 Task: In the  document Serengeti.epubMake this file  'available offline' Check 'Vision History' View the  non- printing characters
Action: Mouse moved to (37, 74)
Screenshot: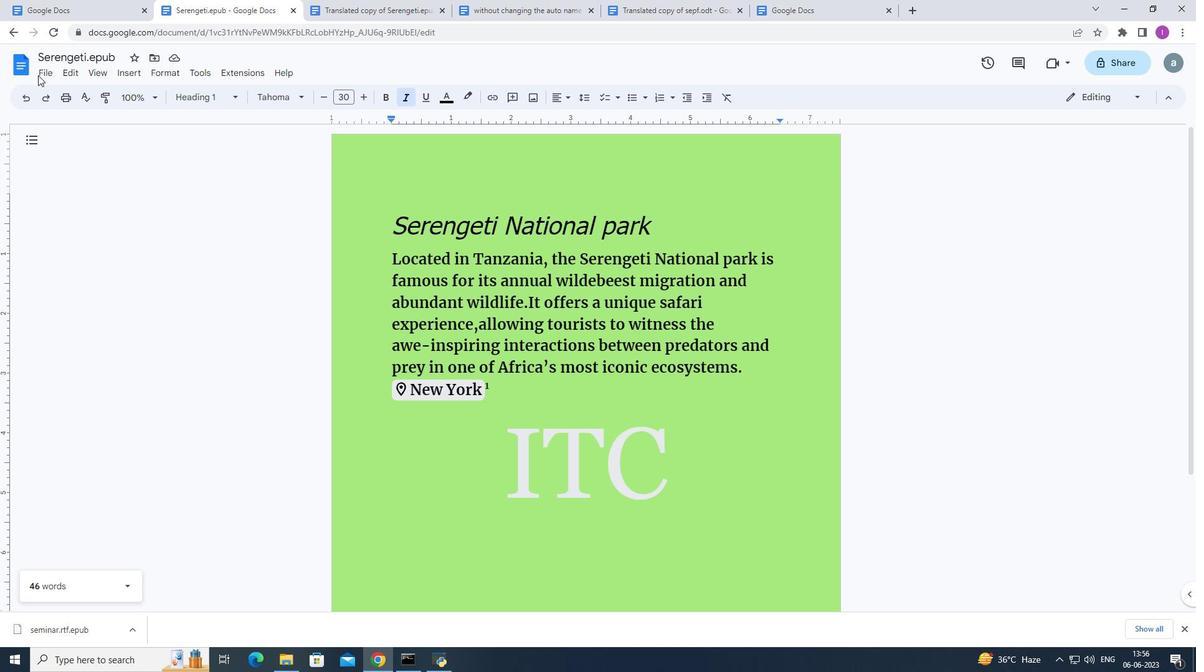 
Action: Mouse pressed left at (37, 74)
Screenshot: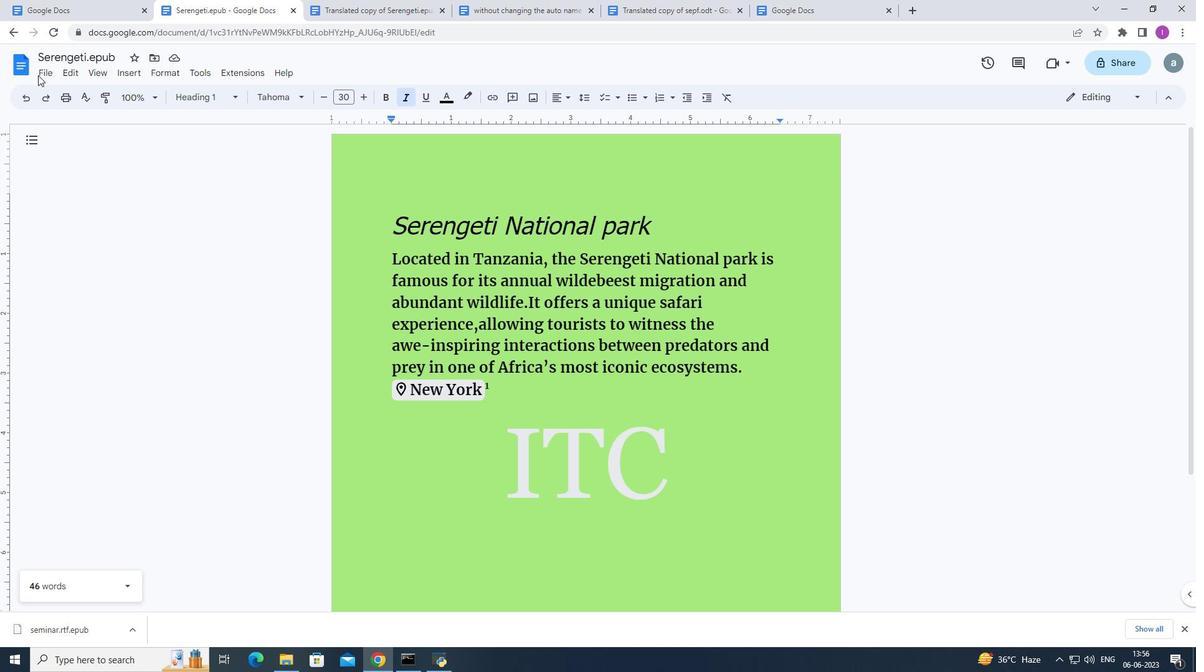 
Action: Mouse moved to (42, 74)
Screenshot: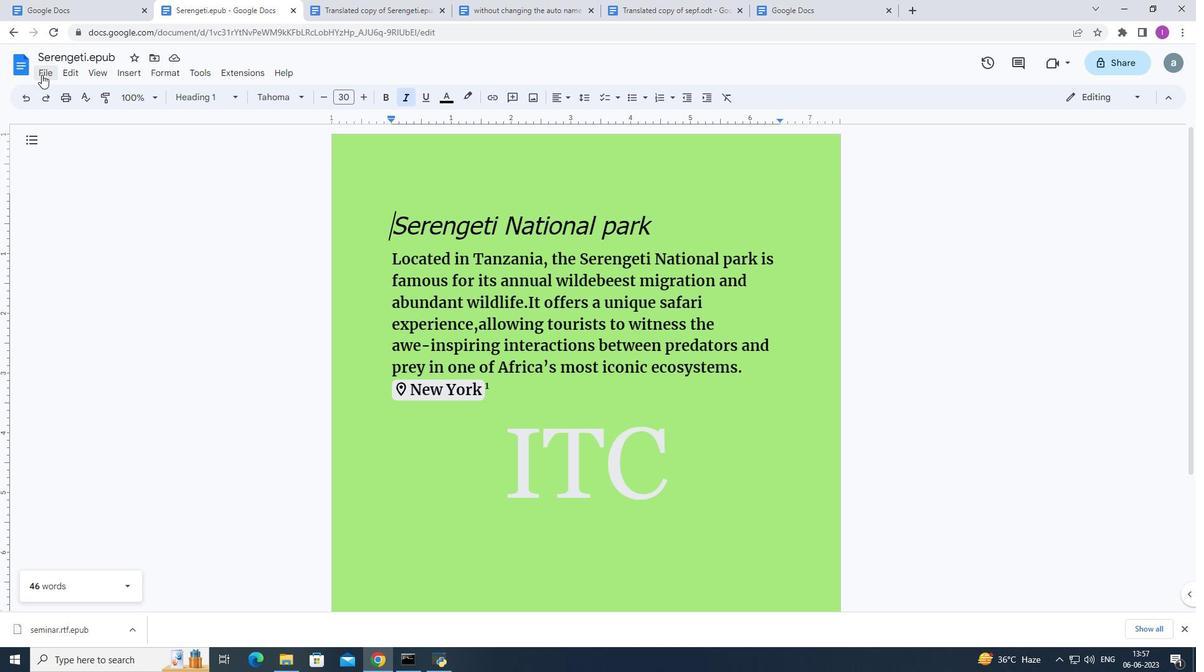 
Action: Mouse pressed left at (42, 74)
Screenshot: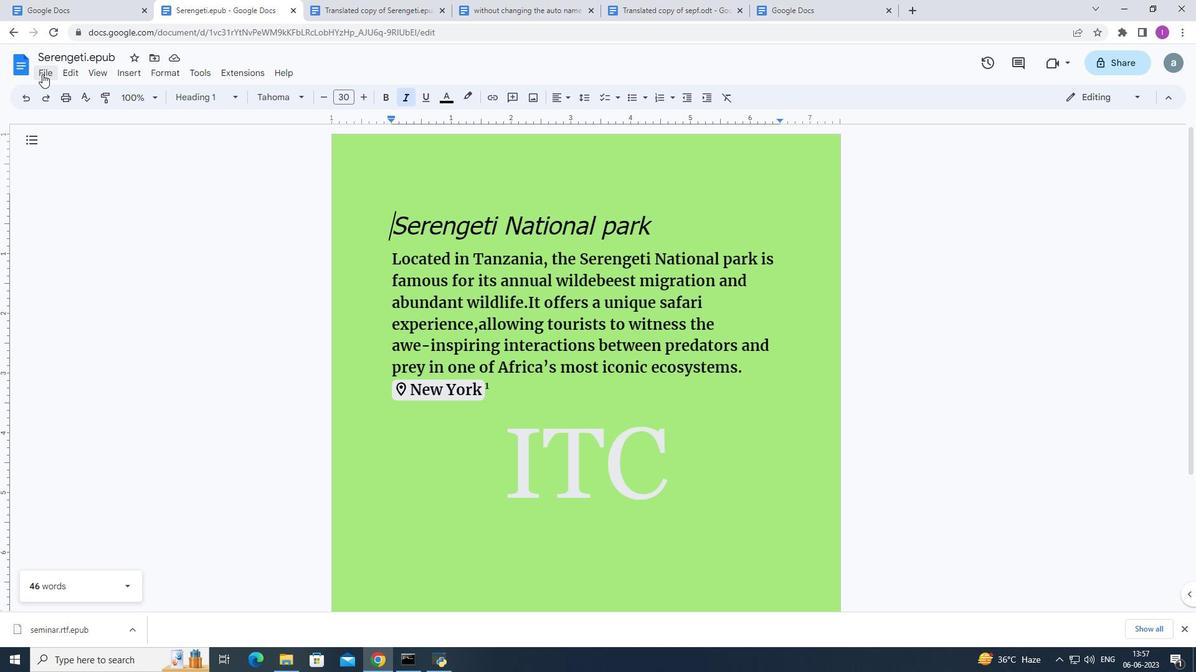
Action: Mouse moved to (133, 346)
Screenshot: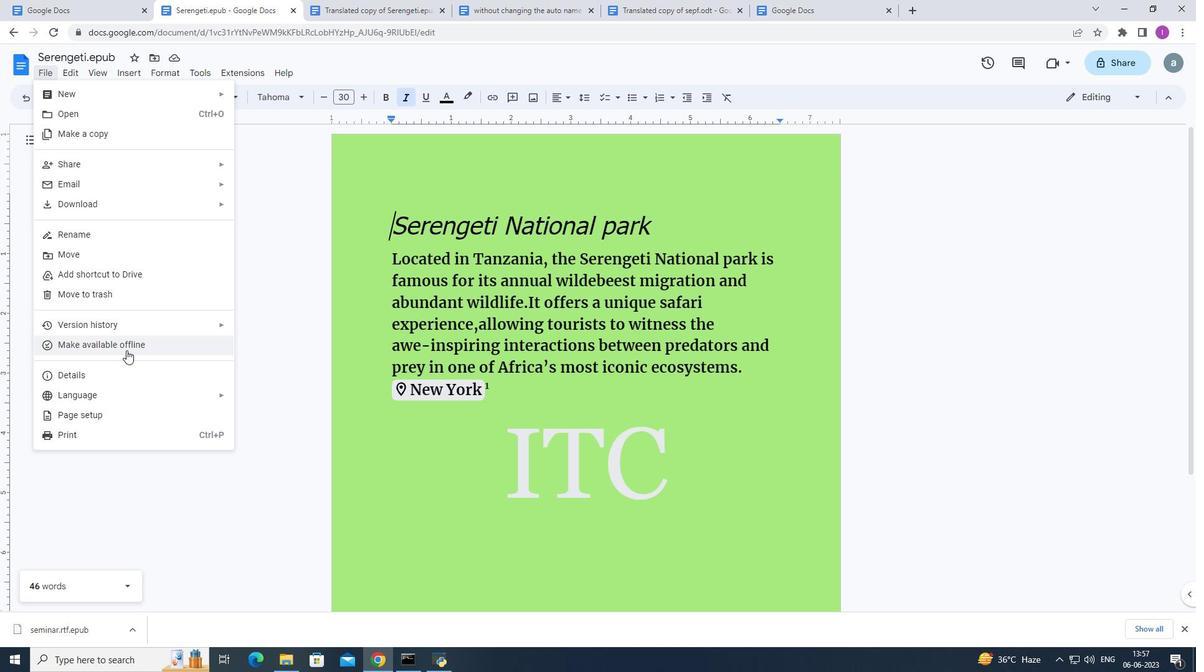 
Action: Mouse pressed left at (133, 346)
Screenshot: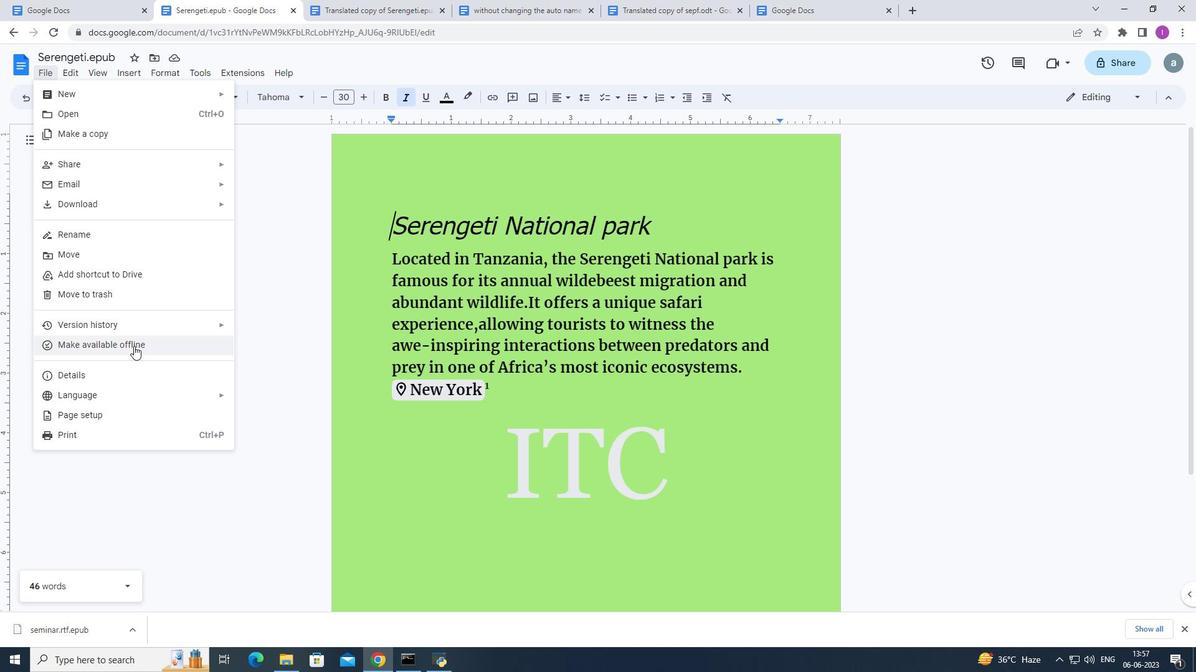 
Action: Mouse moved to (47, 72)
Screenshot: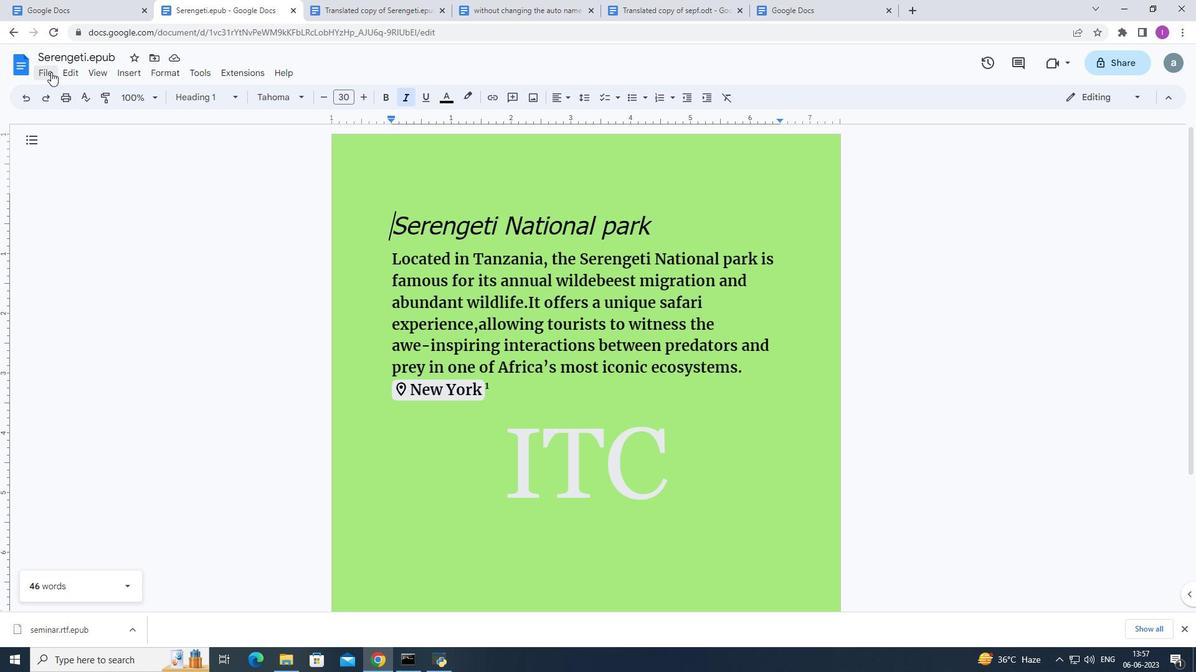 
Action: Mouse pressed left at (47, 72)
Screenshot: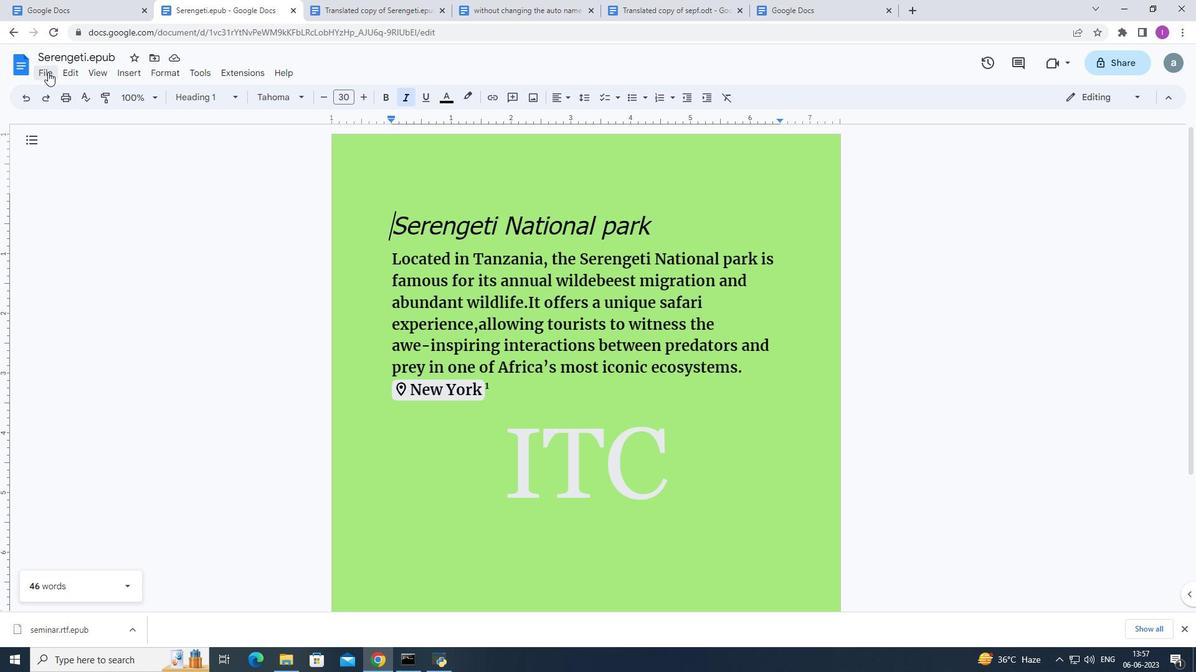 
Action: Mouse moved to (254, 347)
Screenshot: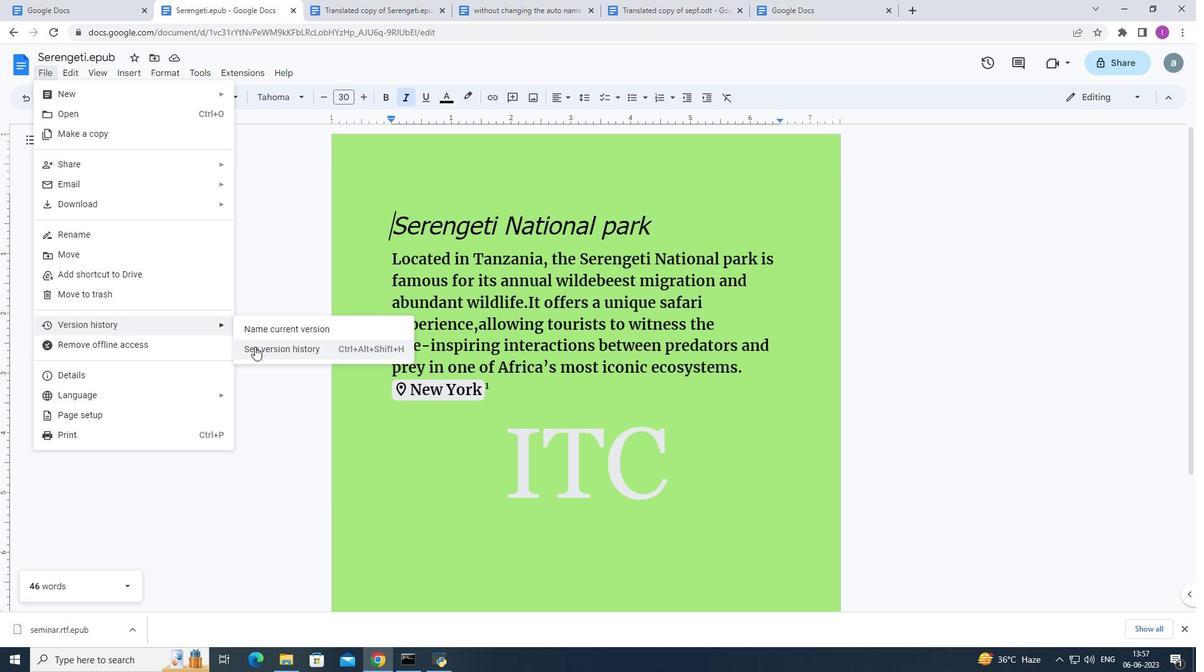 
Action: Mouse pressed left at (254, 347)
Screenshot: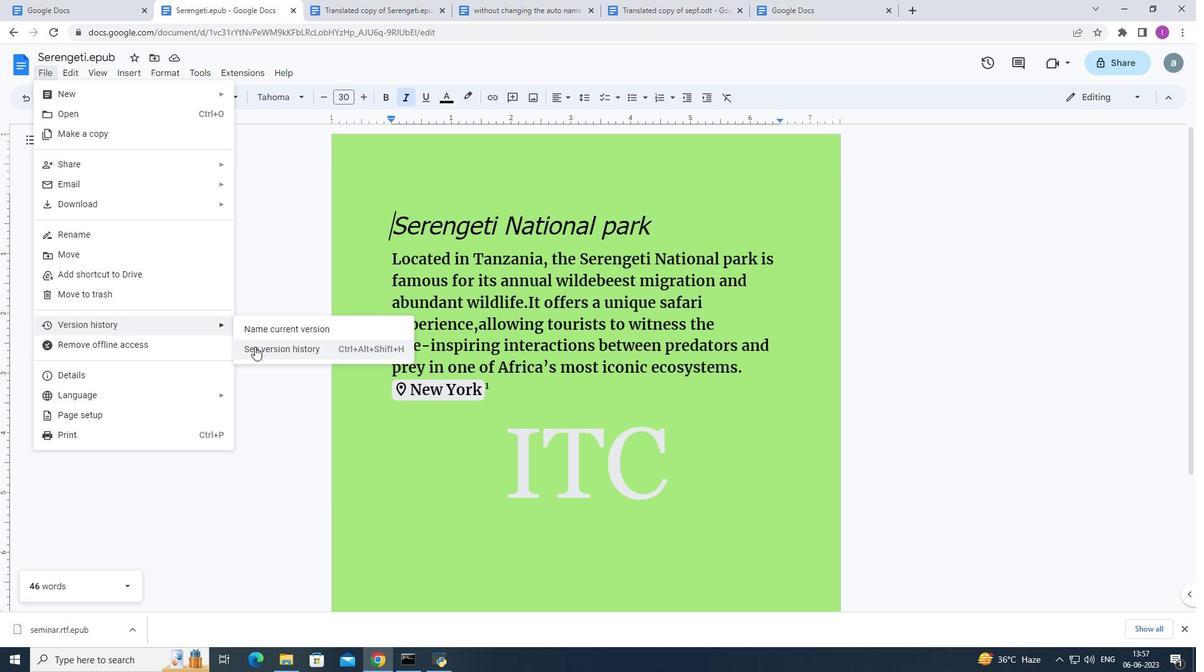 
Action: Mouse moved to (16, 32)
Screenshot: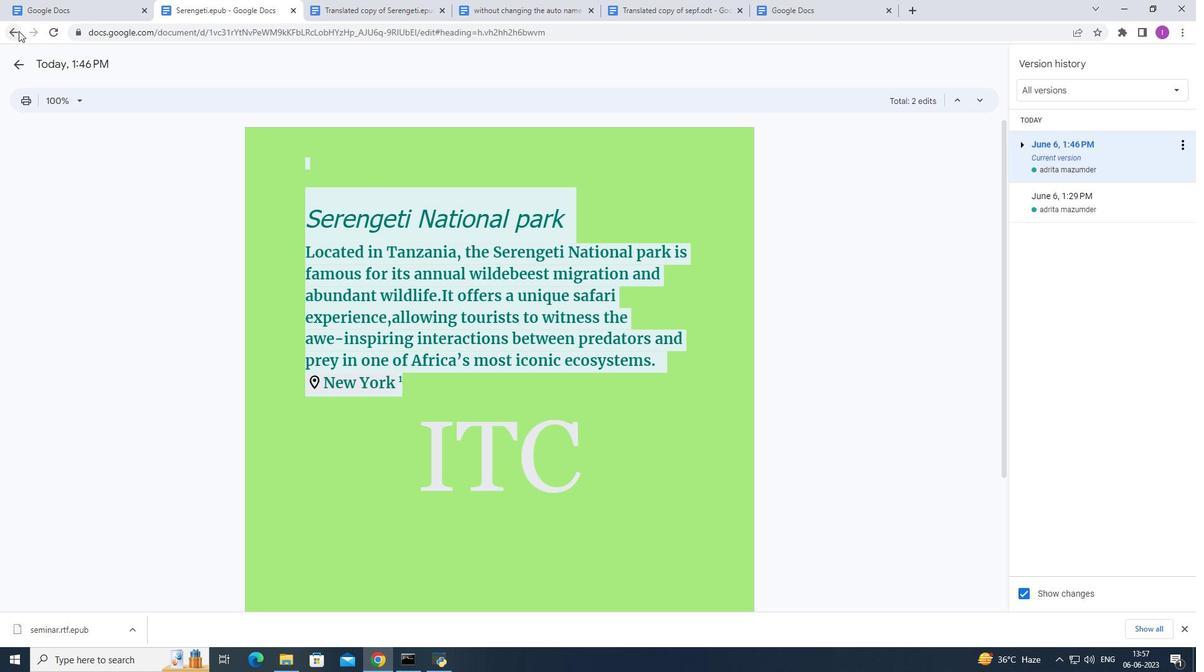 
Action: Mouse pressed left at (16, 32)
Screenshot: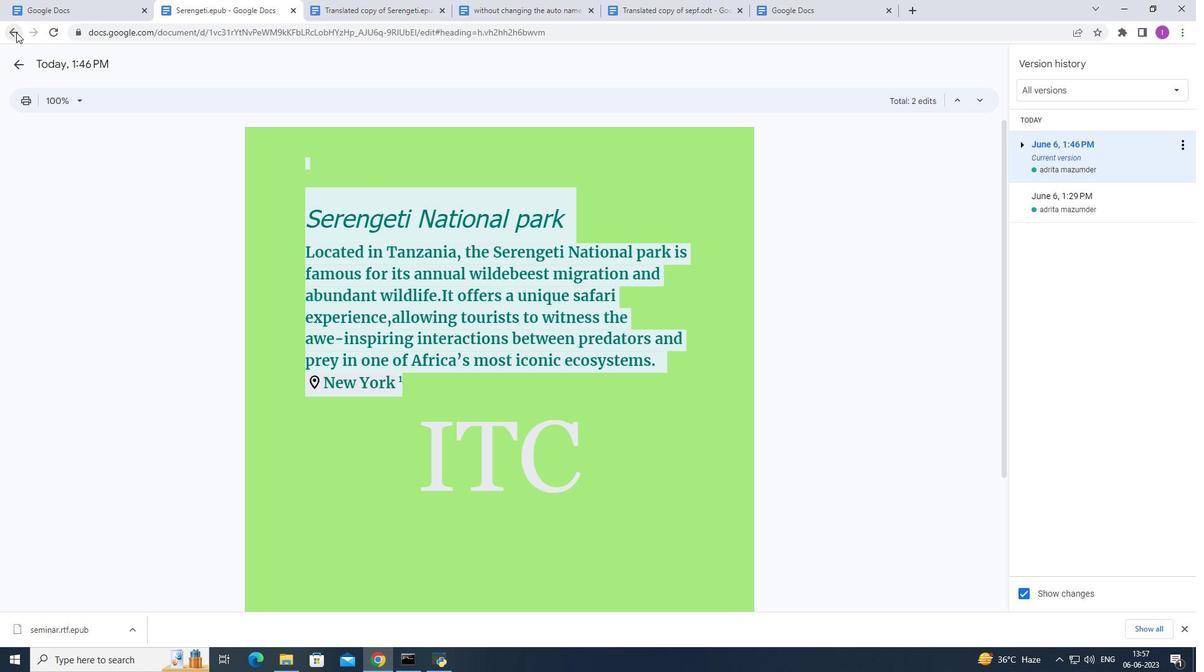 
Action: Mouse moved to (285, 383)
Screenshot: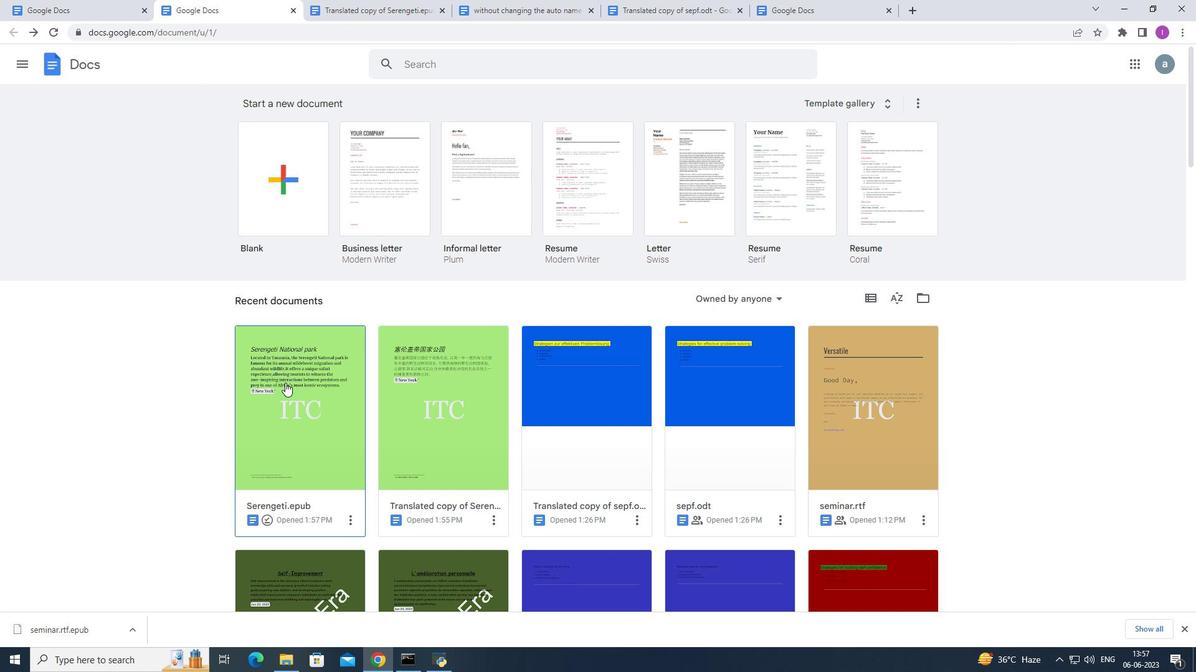 
Action: Mouse pressed left at (285, 383)
Screenshot: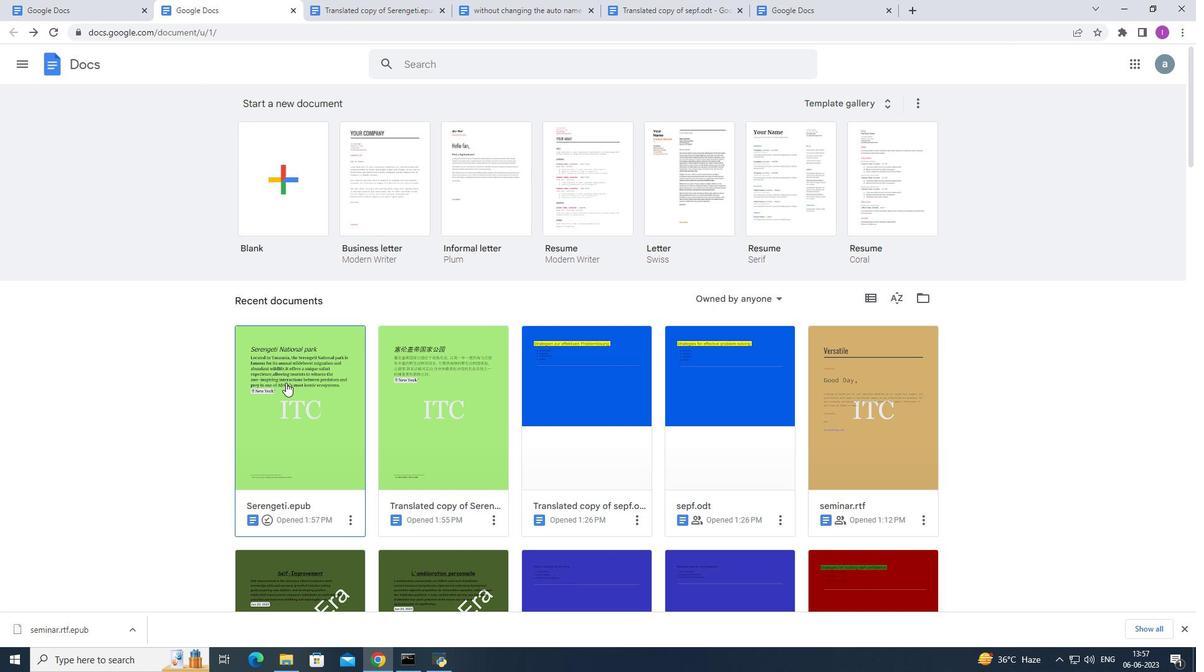 
Action: Mouse moved to (98, 74)
Screenshot: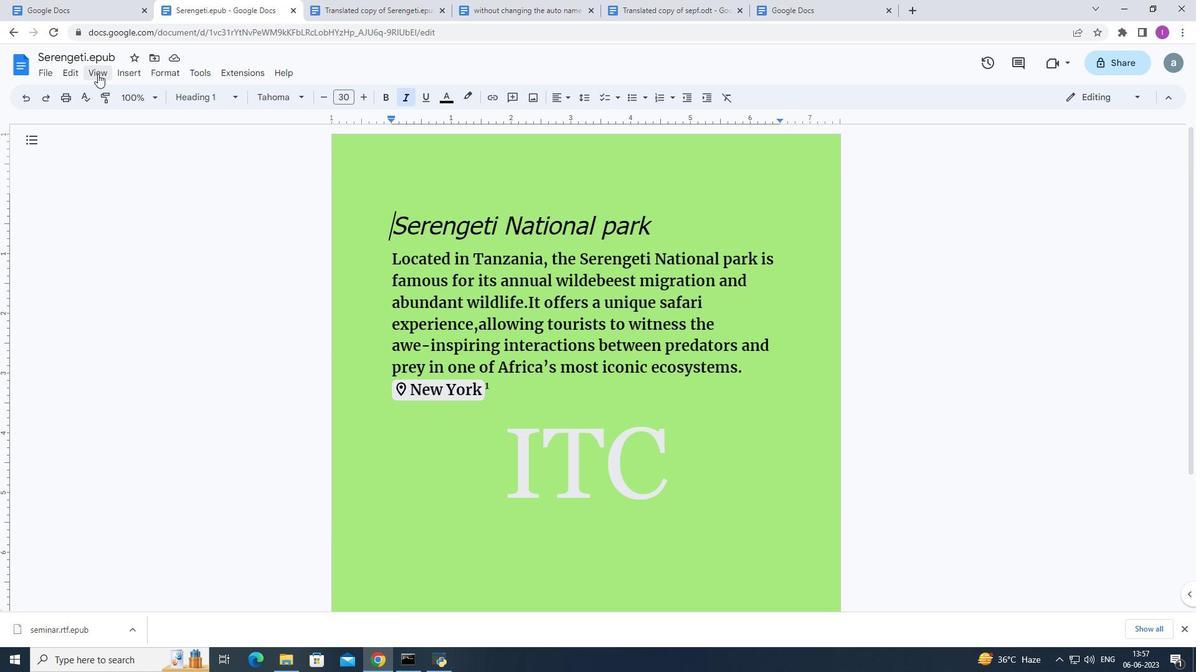 
Action: Mouse pressed left at (98, 74)
Screenshot: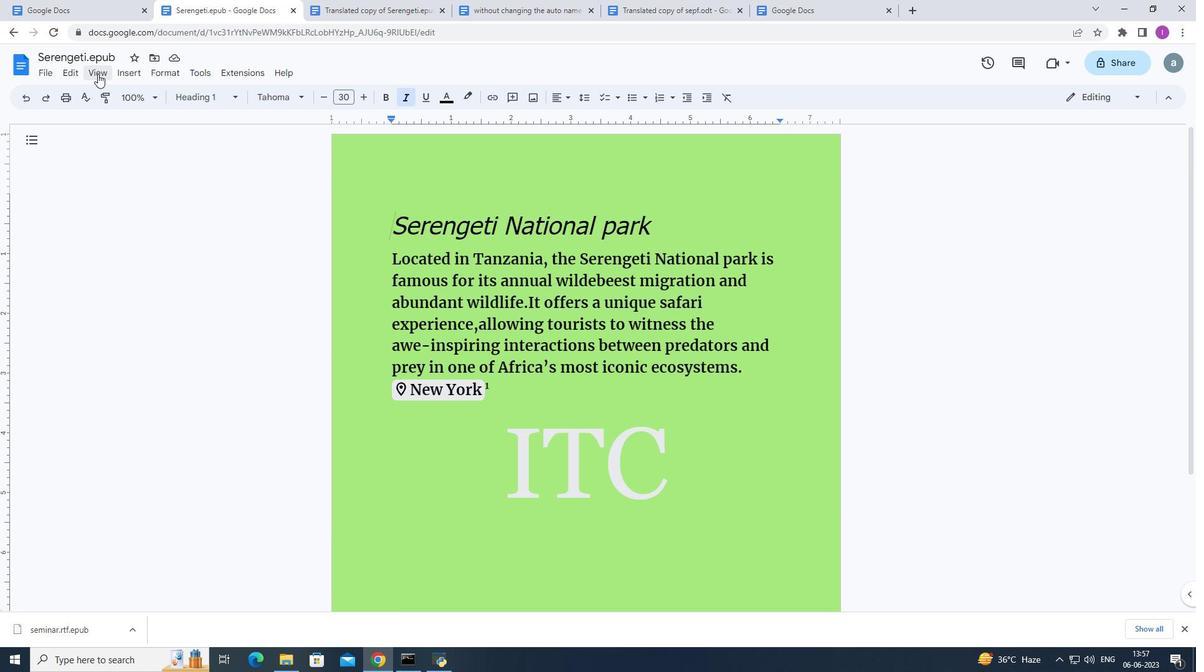 
Action: Mouse moved to (152, 206)
Screenshot: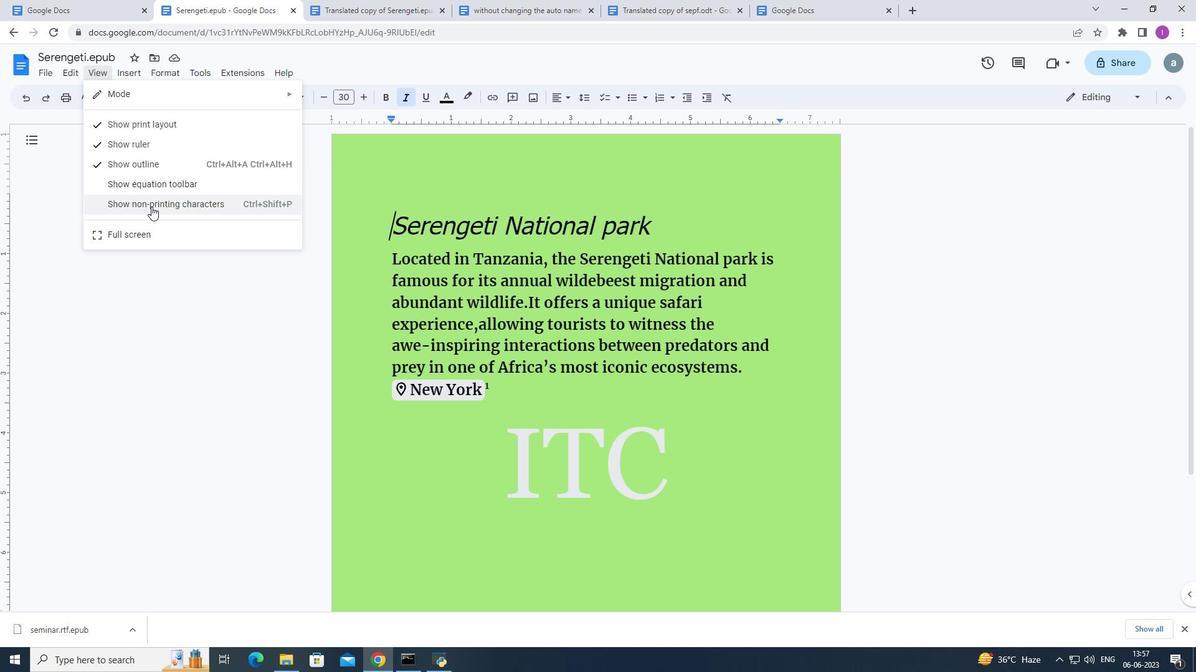 
Action: Mouse pressed left at (152, 206)
Screenshot: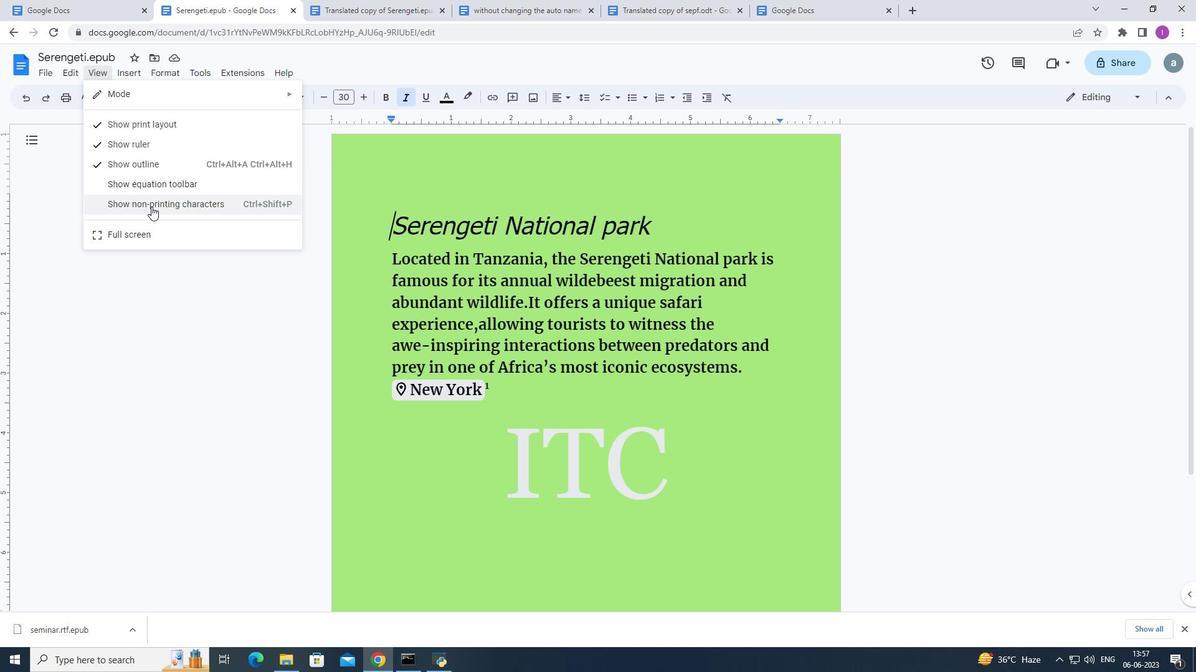 
Action: Mouse moved to (153, 274)
Screenshot: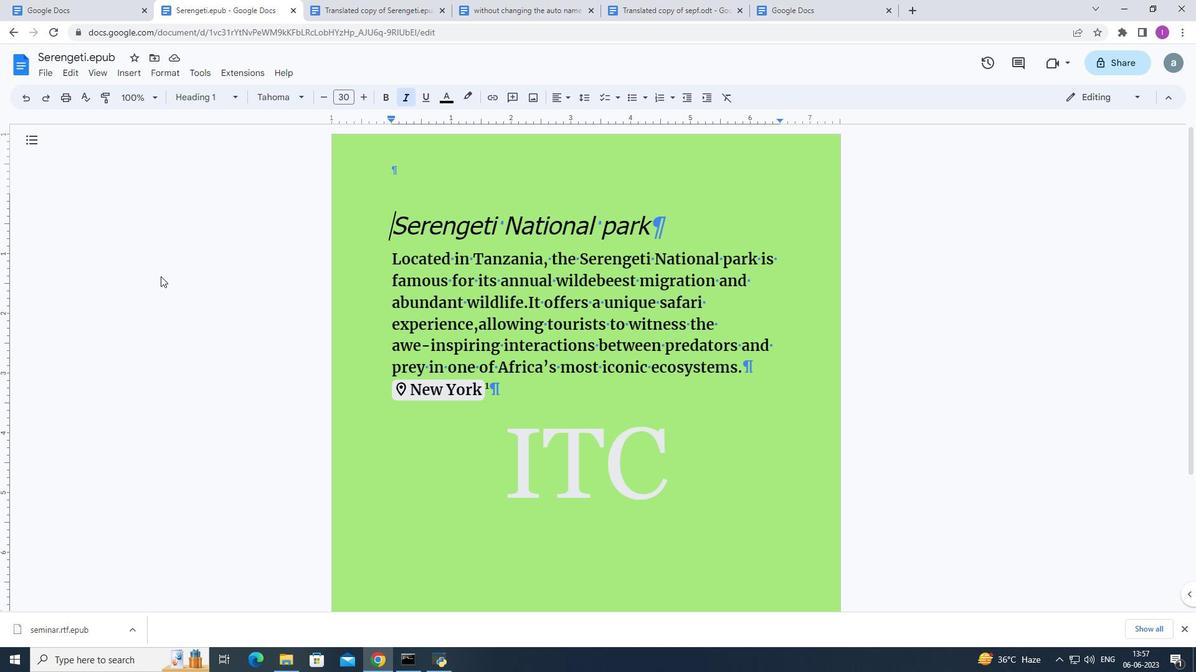 
